 Task: Create a rule from the Agile list, Priority changed -> Complete task in the project AmberDrive if Priority Cleared then Complete Task
Action: Mouse moved to (1030, 170)
Screenshot: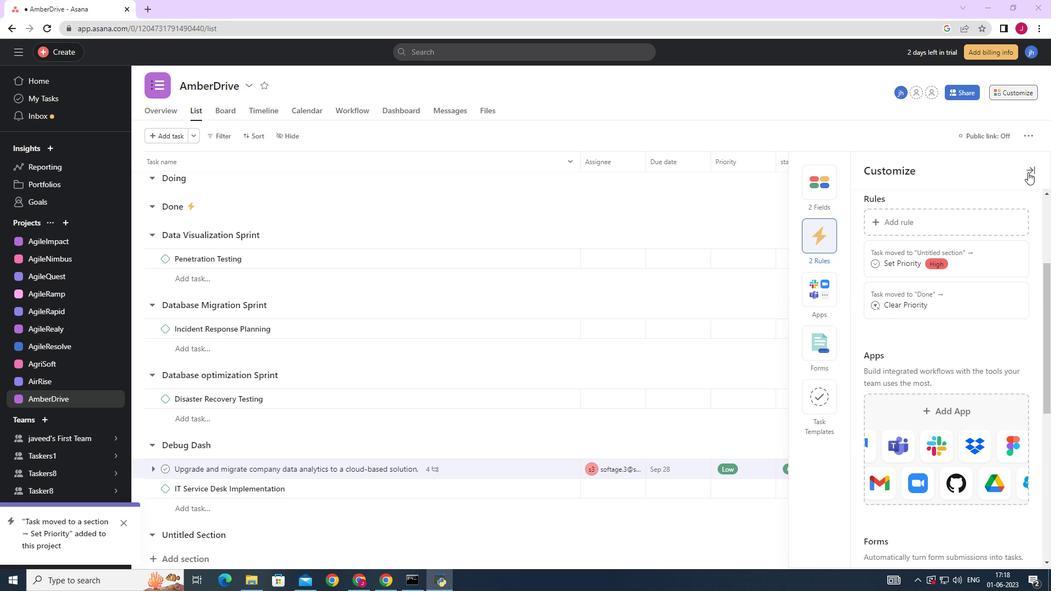 
Action: Mouse pressed left at (1030, 170)
Screenshot: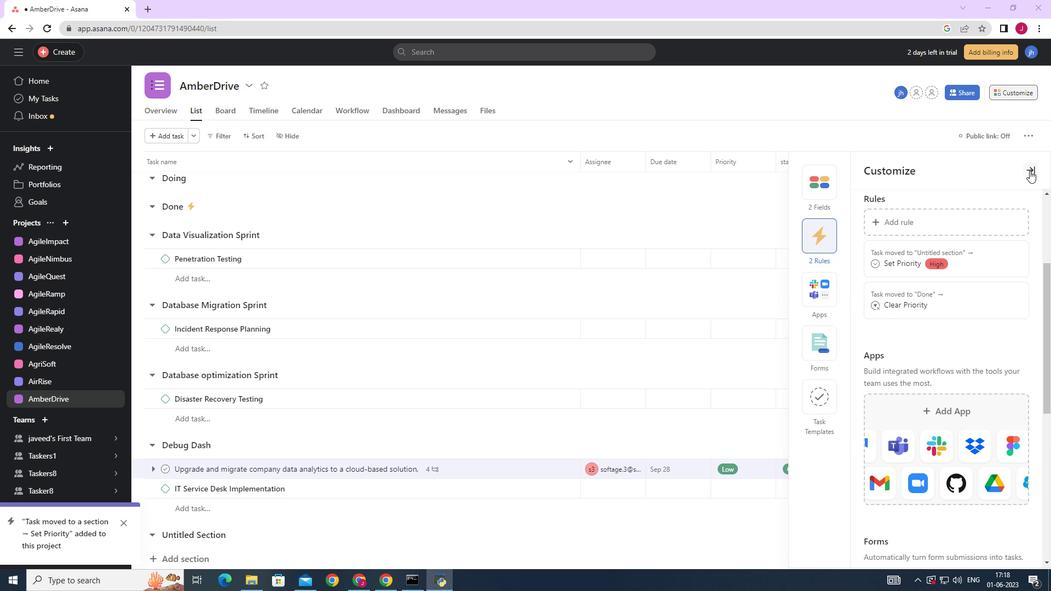 
Action: Mouse moved to (1015, 91)
Screenshot: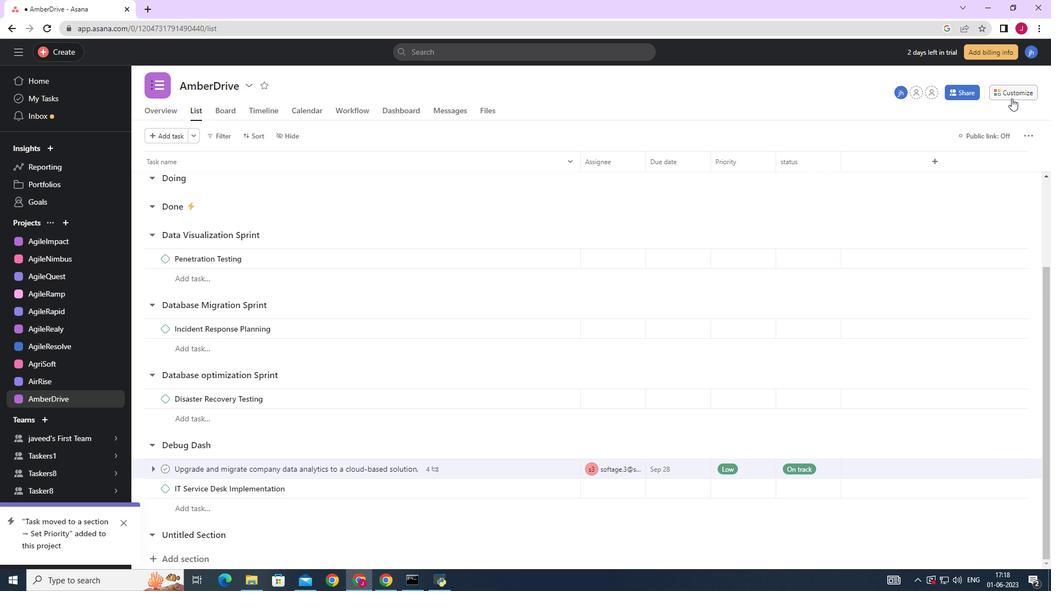 
Action: Mouse pressed left at (1015, 91)
Screenshot: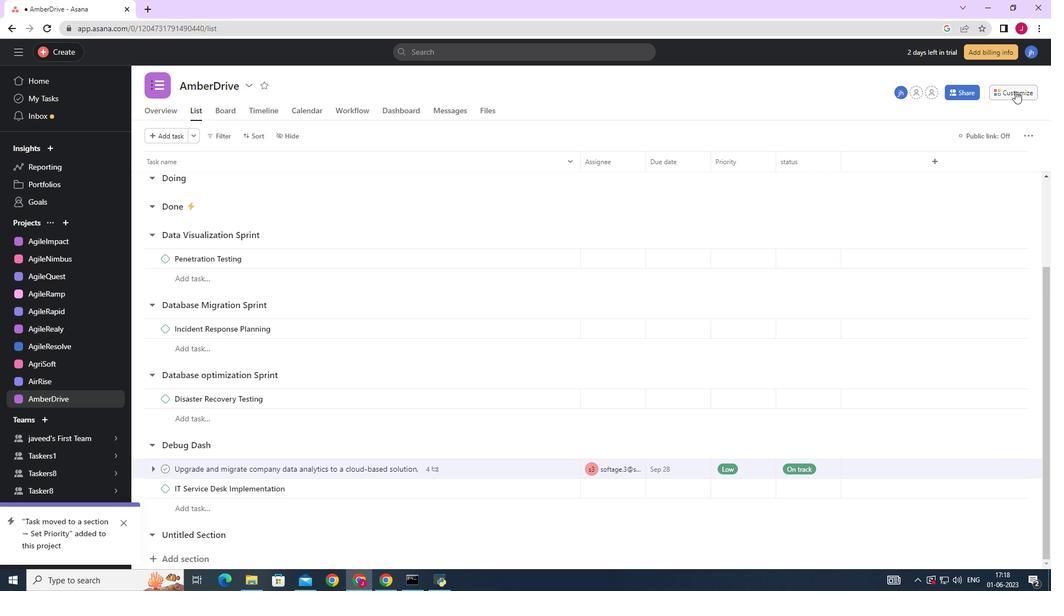 
Action: Mouse moved to (830, 245)
Screenshot: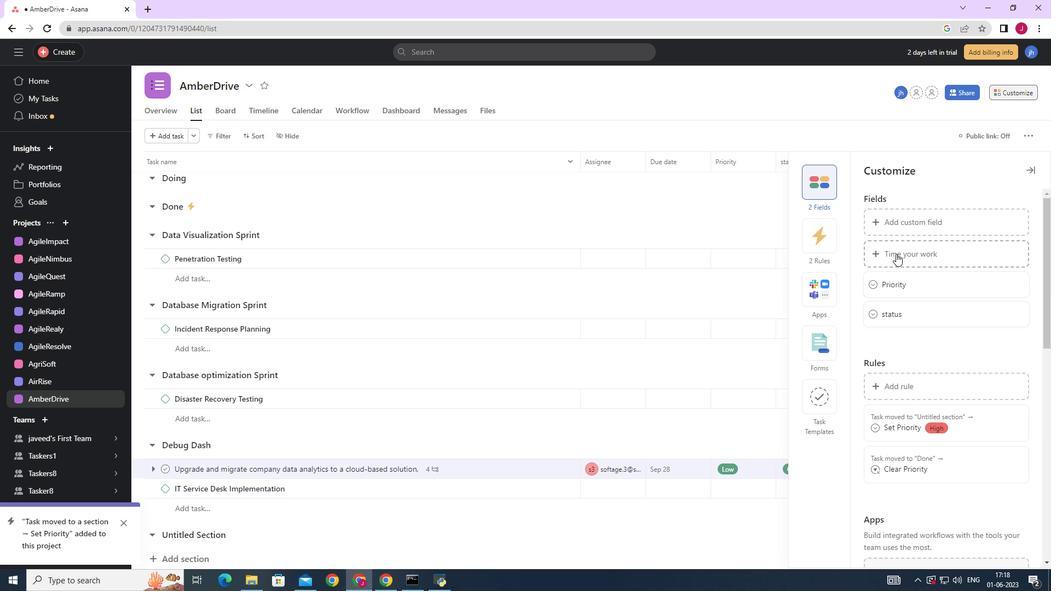 
Action: Mouse pressed left at (830, 245)
Screenshot: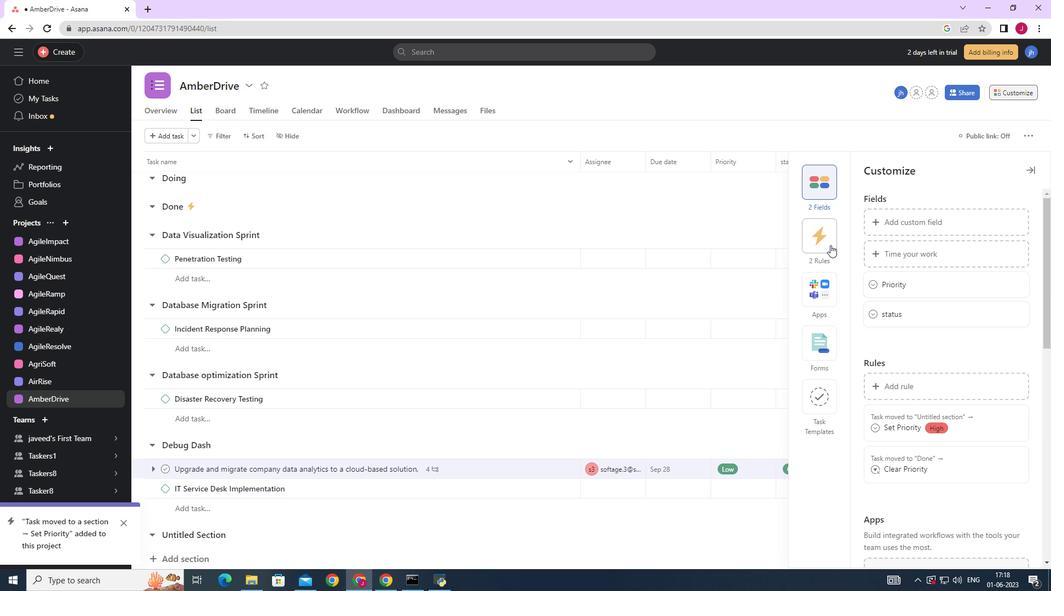 
Action: Mouse moved to (920, 220)
Screenshot: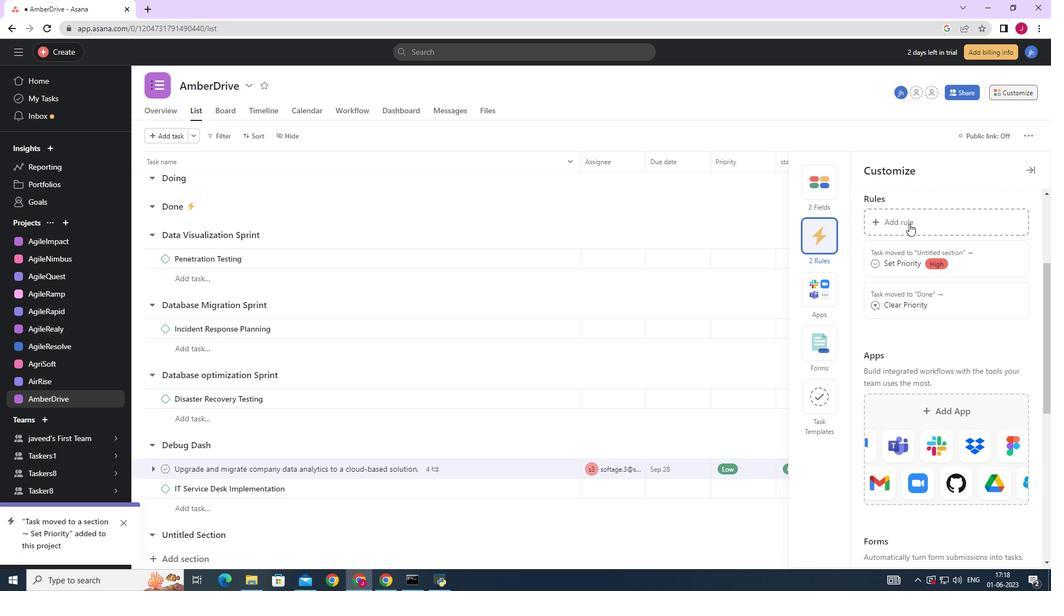 
Action: Mouse pressed left at (920, 220)
Screenshot: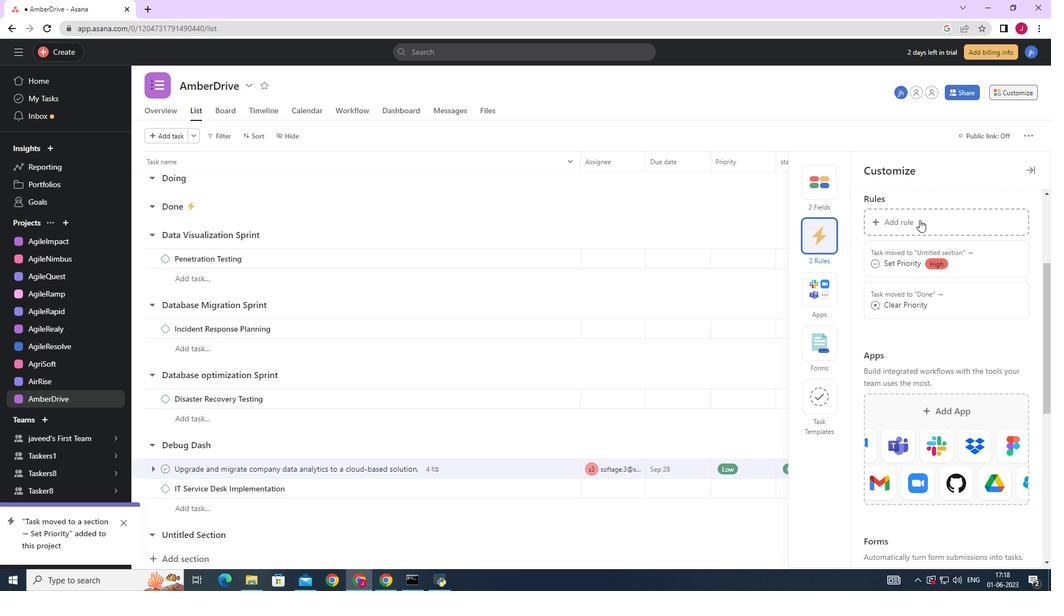 
Action: Mouse moved to (226, 162)
Screenshot: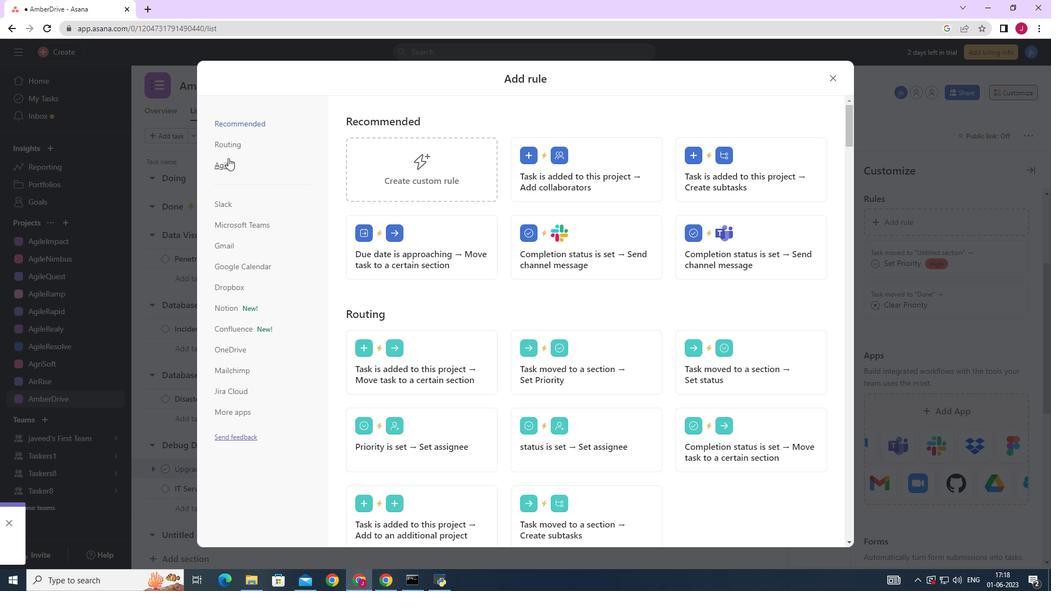 
Action: Mouse pressed left at (226, 162)
Screenshot: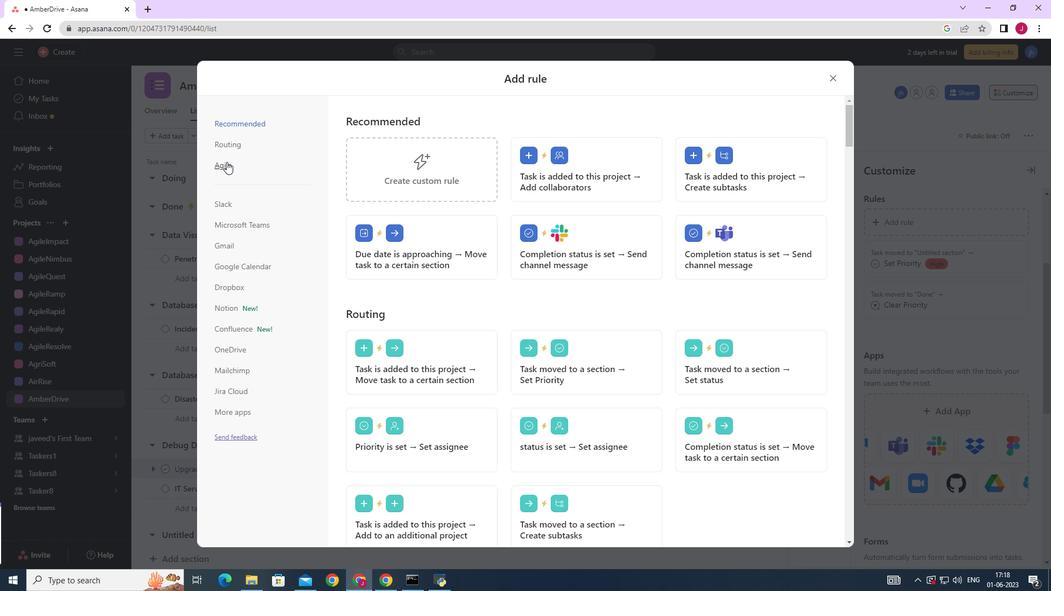 
Action: Mouse moved to (434, 167)
Screenshot: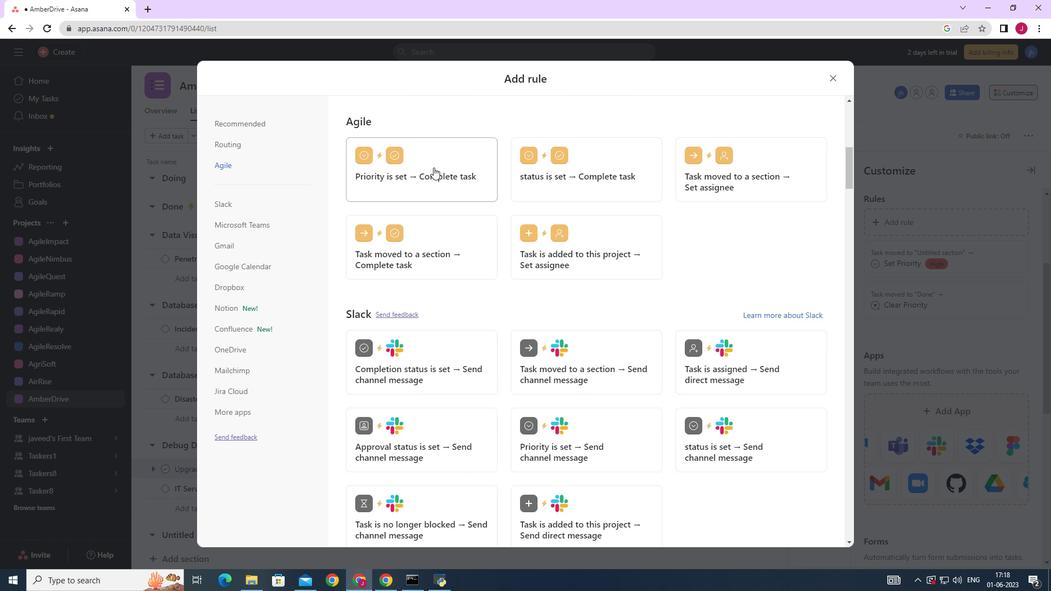 
Action: Mouse pressed left at (434, 167)
Screenshot: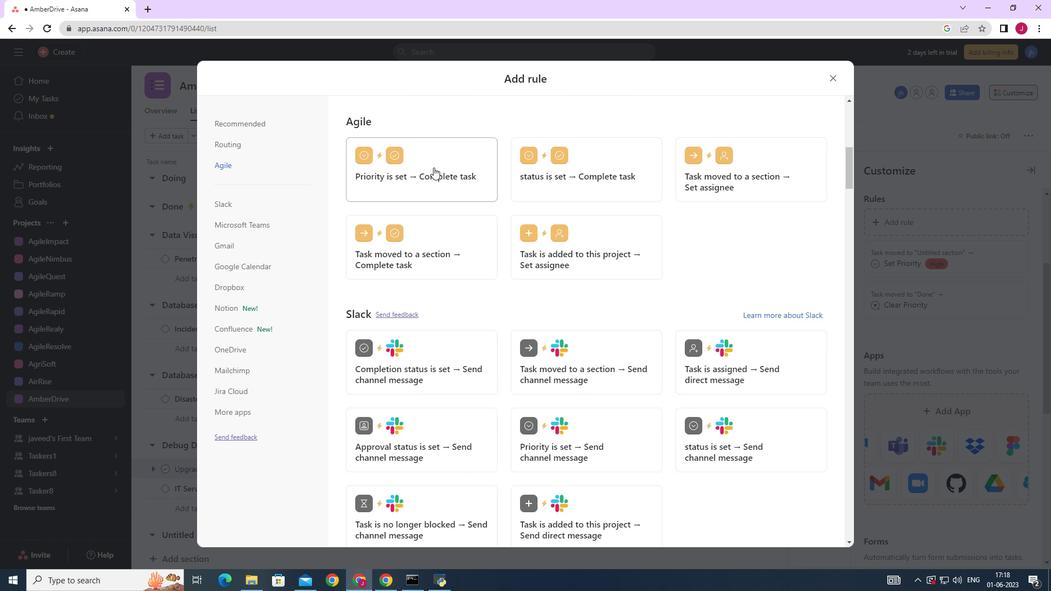 
Action: Mouse moved to (409, 363)
Screenshot: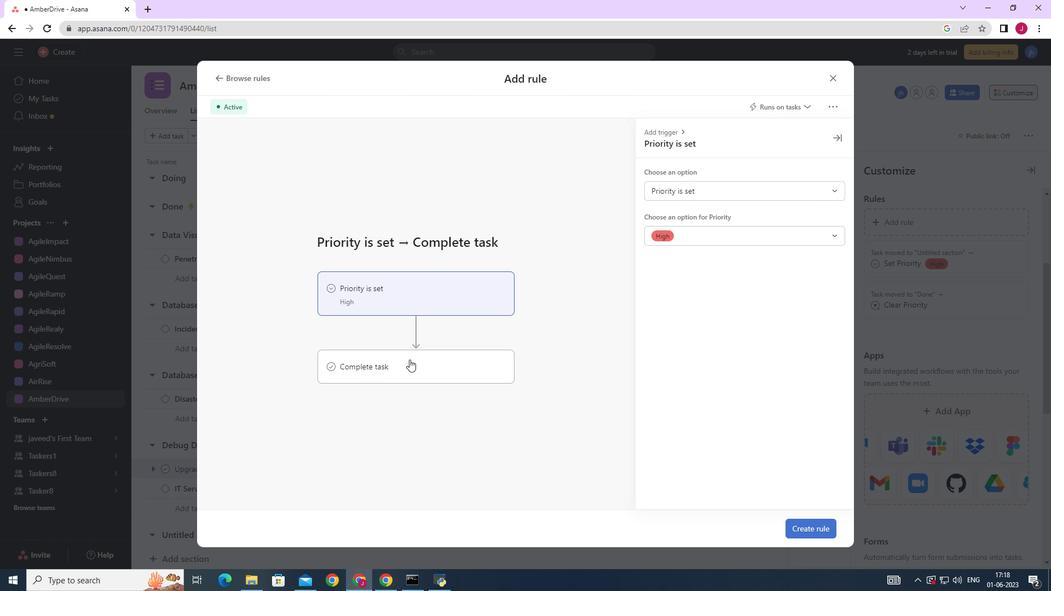 
Action: Mouse pressed left at (409, 363)
Screenshot: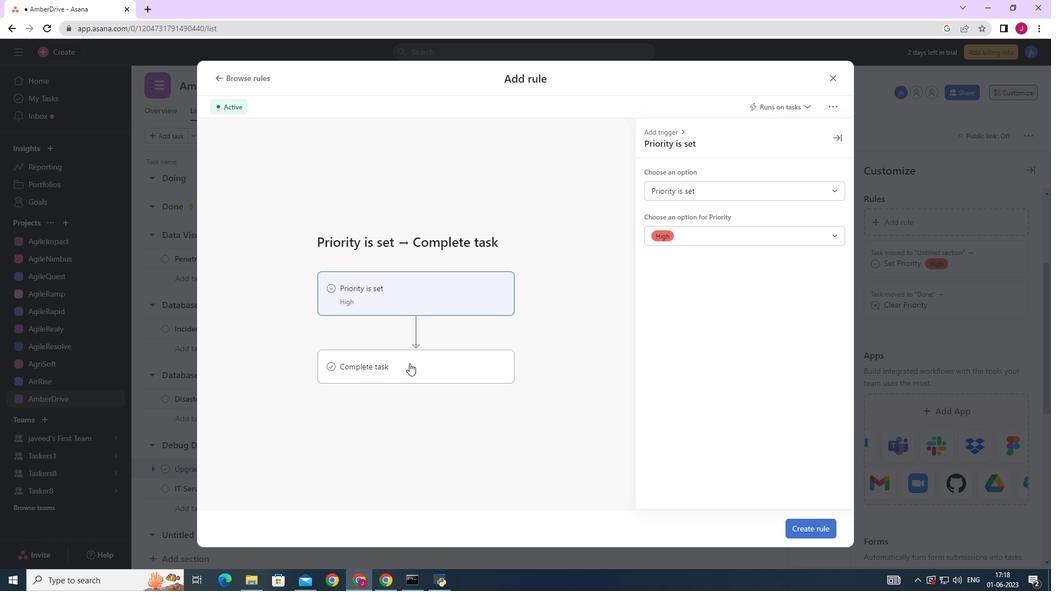 
Action: Mouse moved to (672, 189)
Screenshot: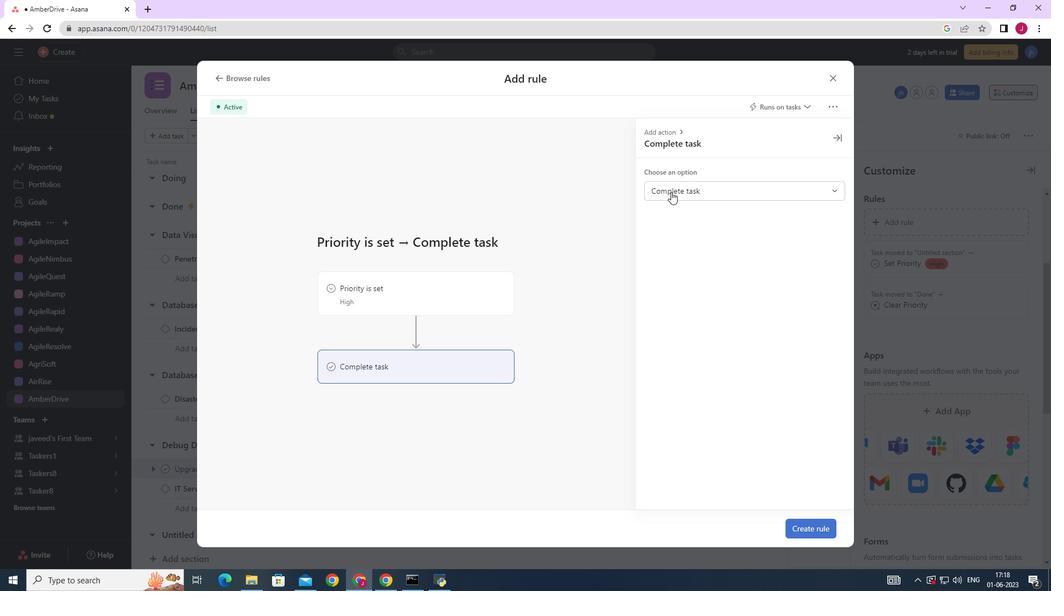 
Action: Mouse pressed left at (672, 189)
Screenshot: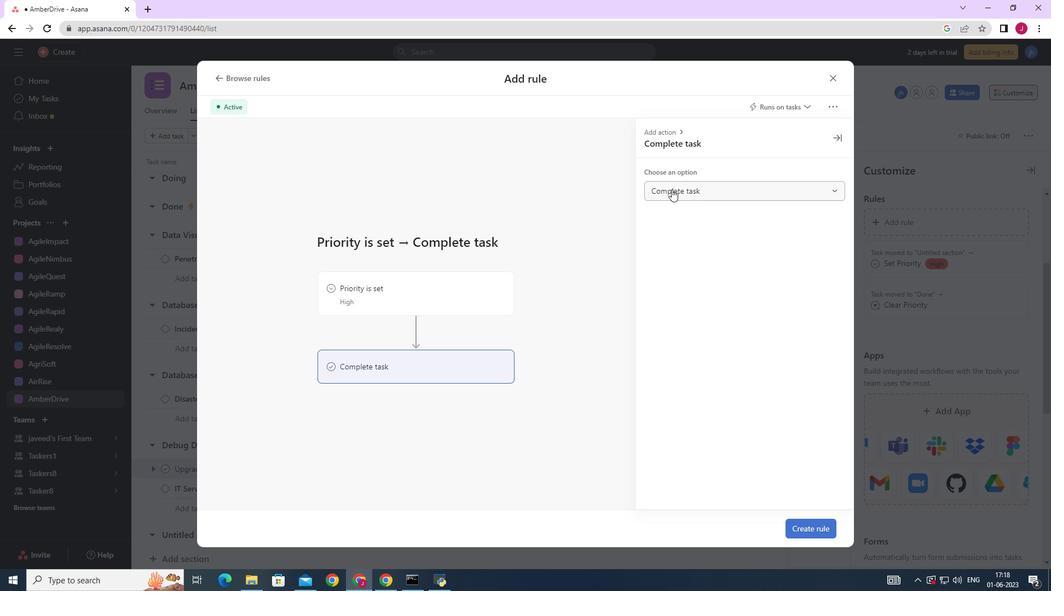 
Action: Mouse moved to (405, 310)
Screenshot: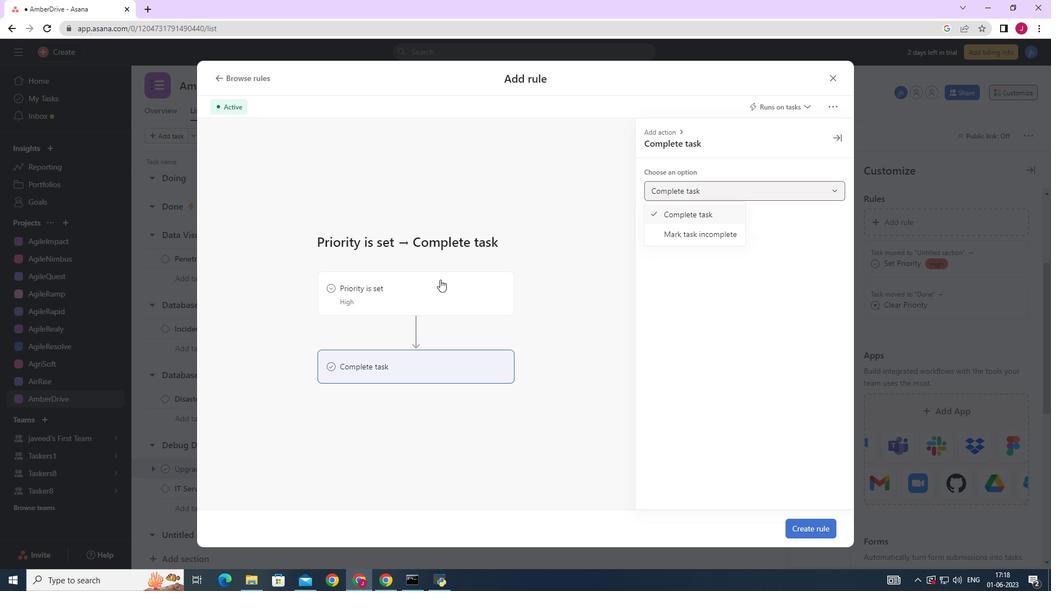 
Action: Mouse pressed left at (405, 310)
Screenshot: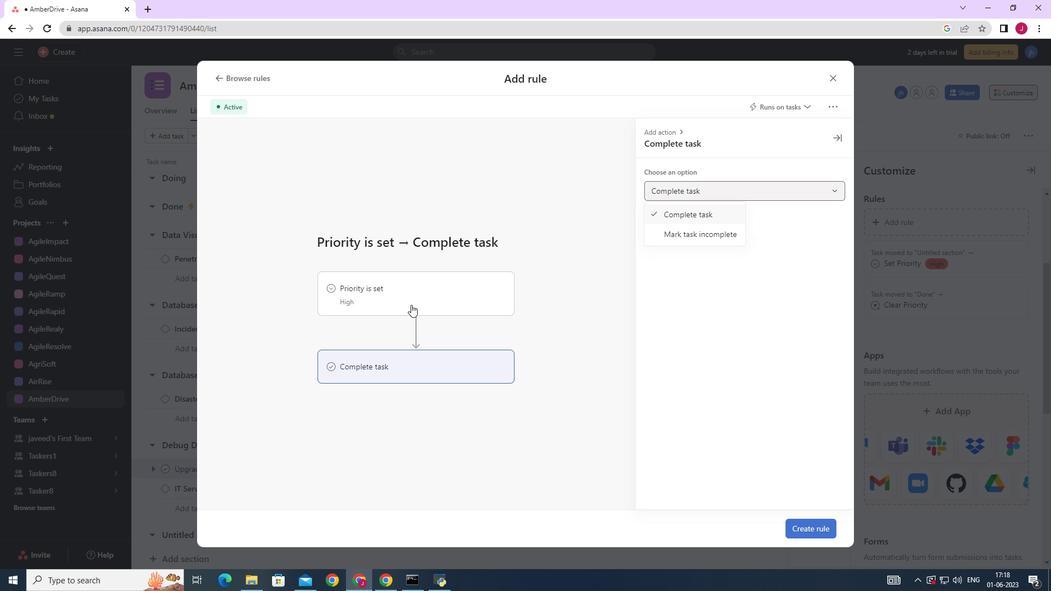 
Action: Mouse moved to (697, 190)
Screenshot: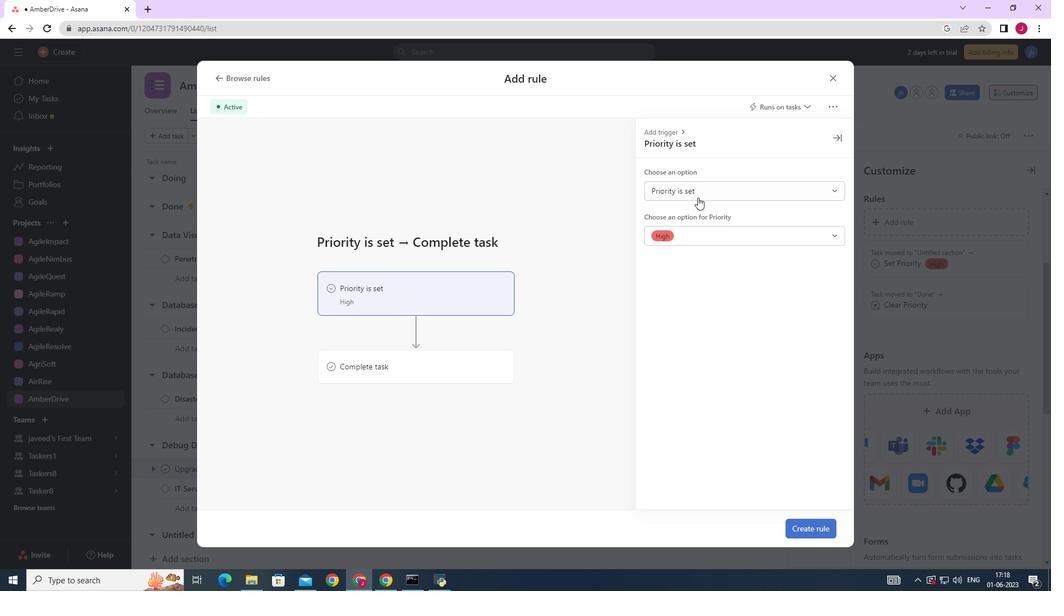 
Action: Mouse pressed left at (697, 190)
Screenshot: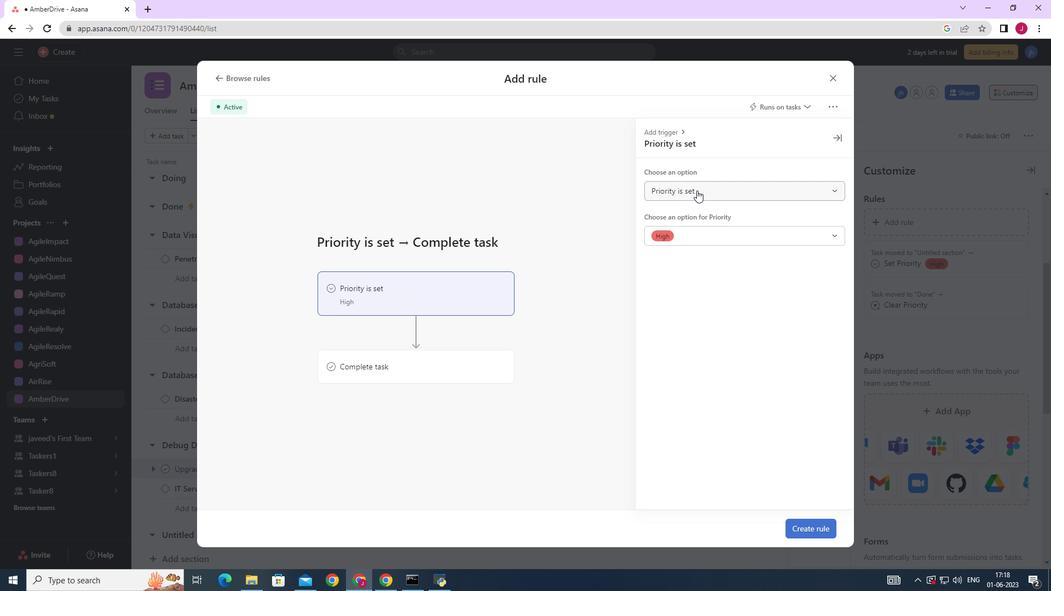 
Action: Mouse moved to (681, 238)
Screenshot: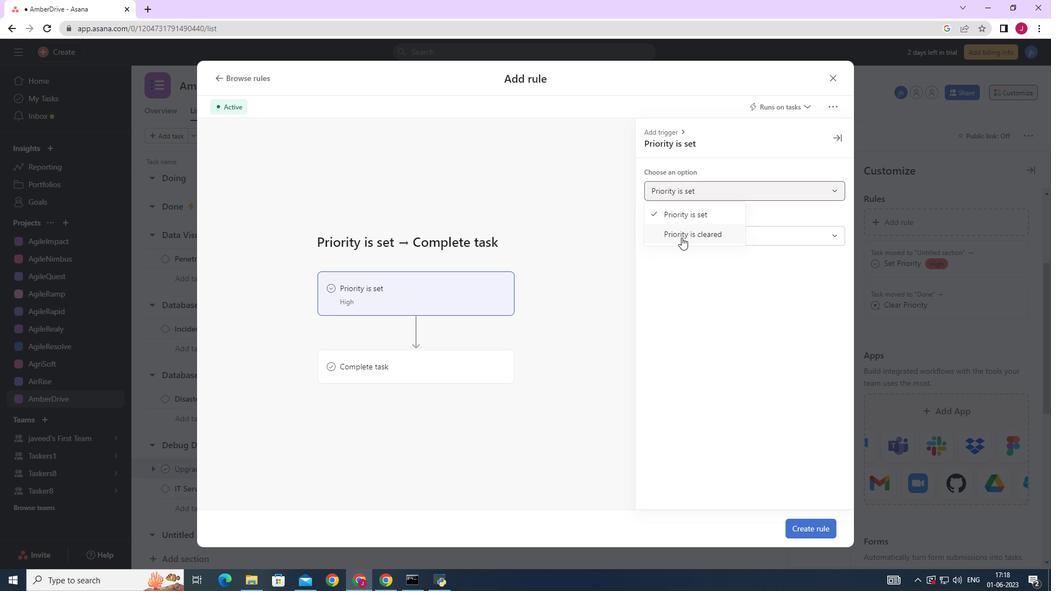 
Action: Mouse pressed left at (681, 238)
Screenshot: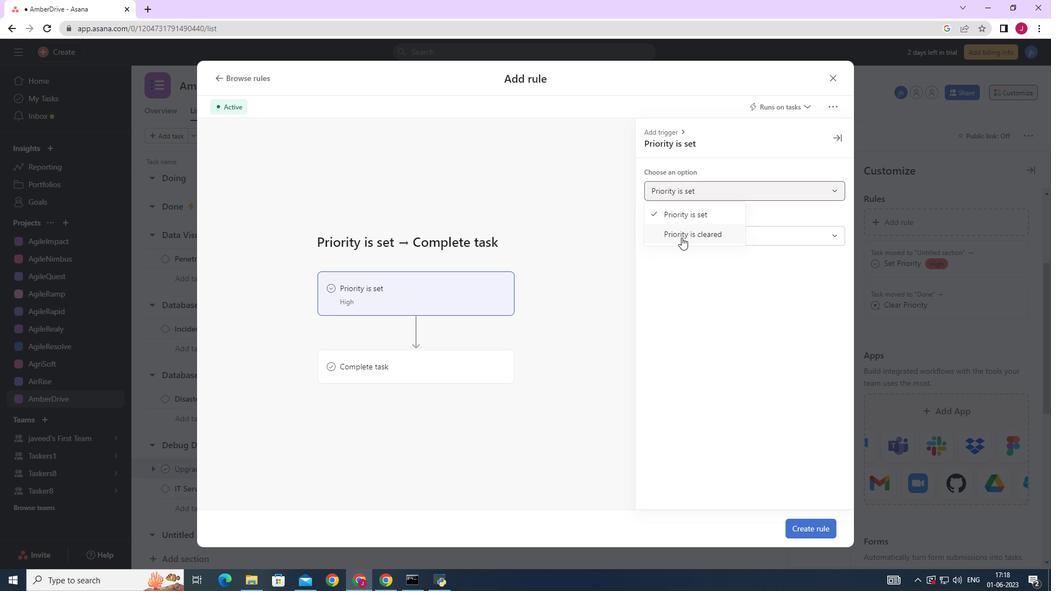 
Action: Mouse moved to (433, 364)
Screenshot: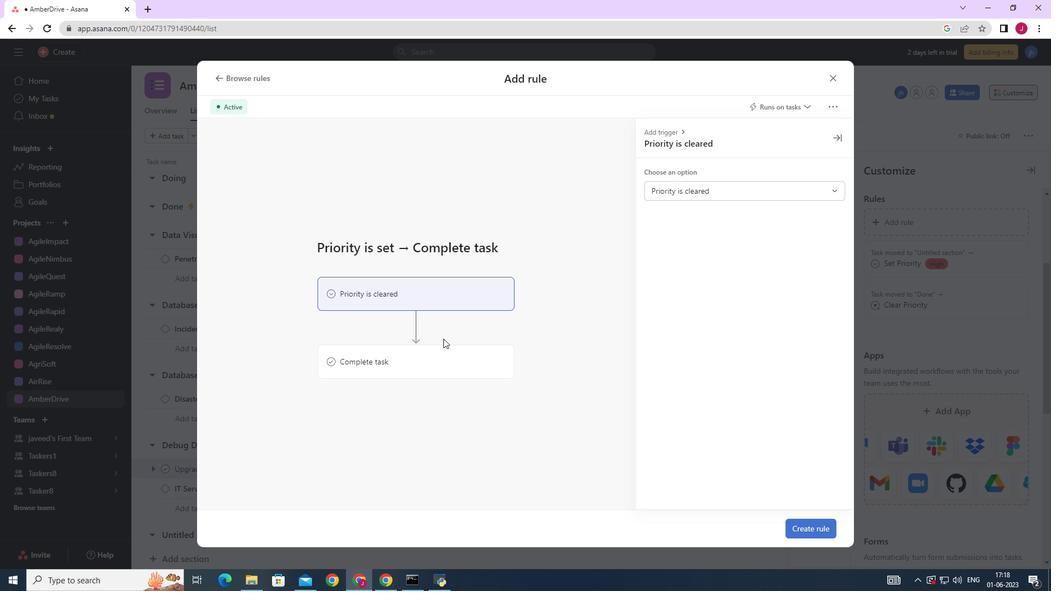 
Action: Mouse pressed left at (433, 364)
Screenshot: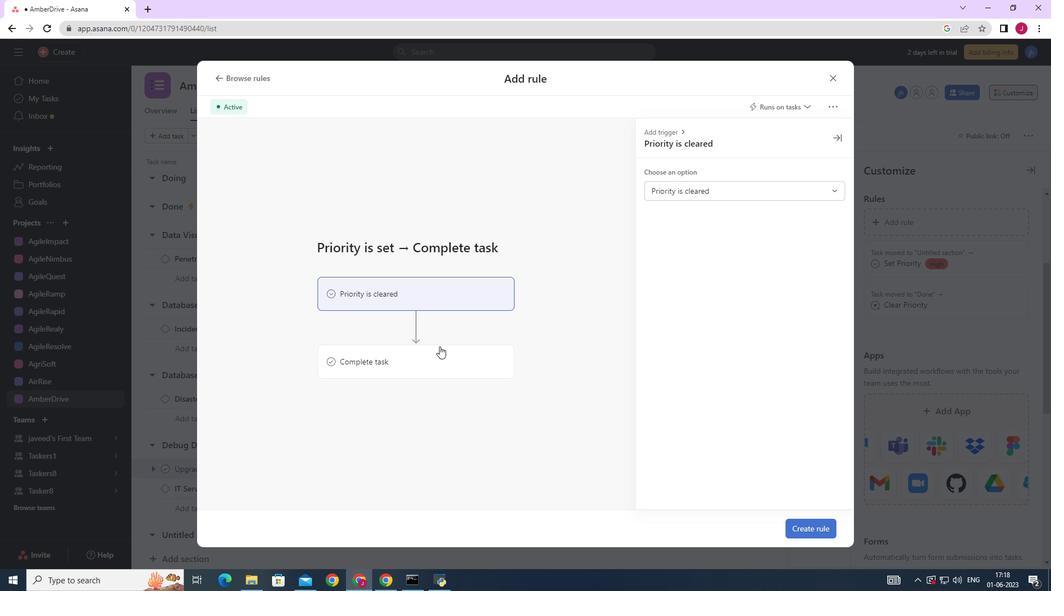 
Action: Mouse moved to (804, 526)
Screenshot: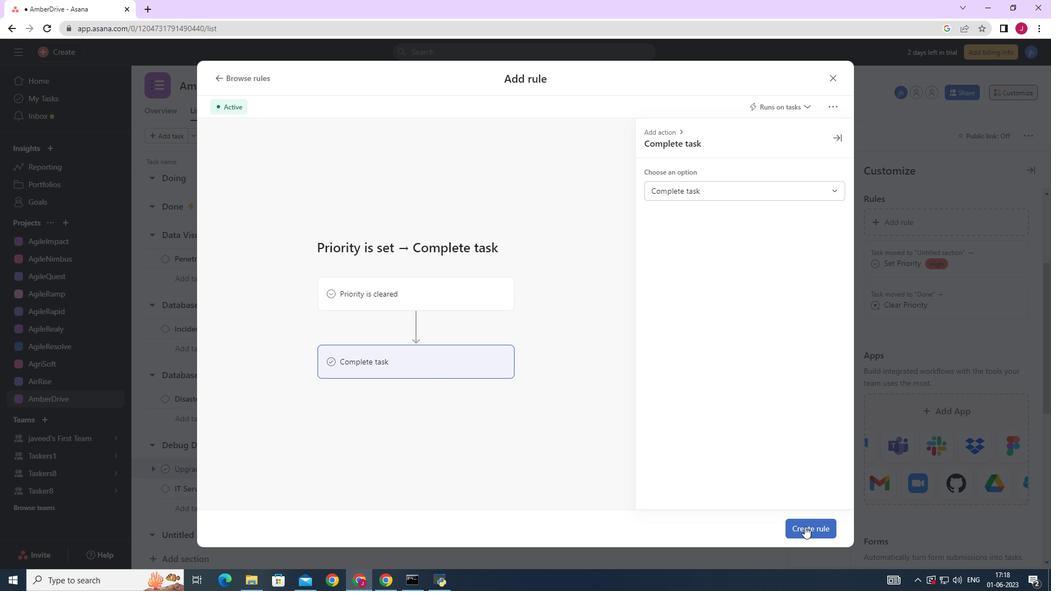 
Action: Mouse pressed left at (804, 526)
Screenshot: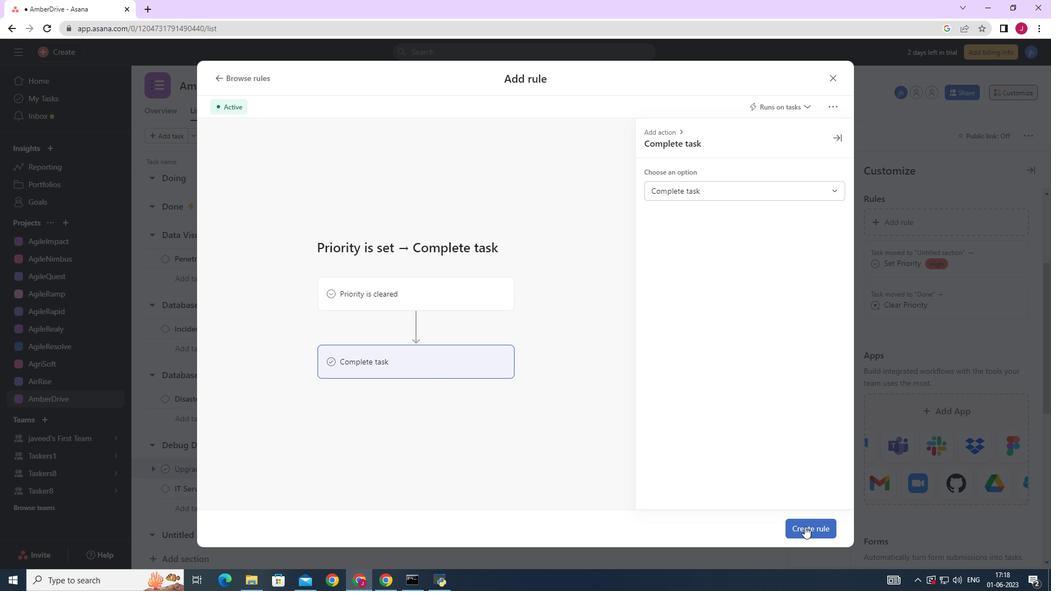 
Action: Mouse moved to (718, 400)
Screenshot: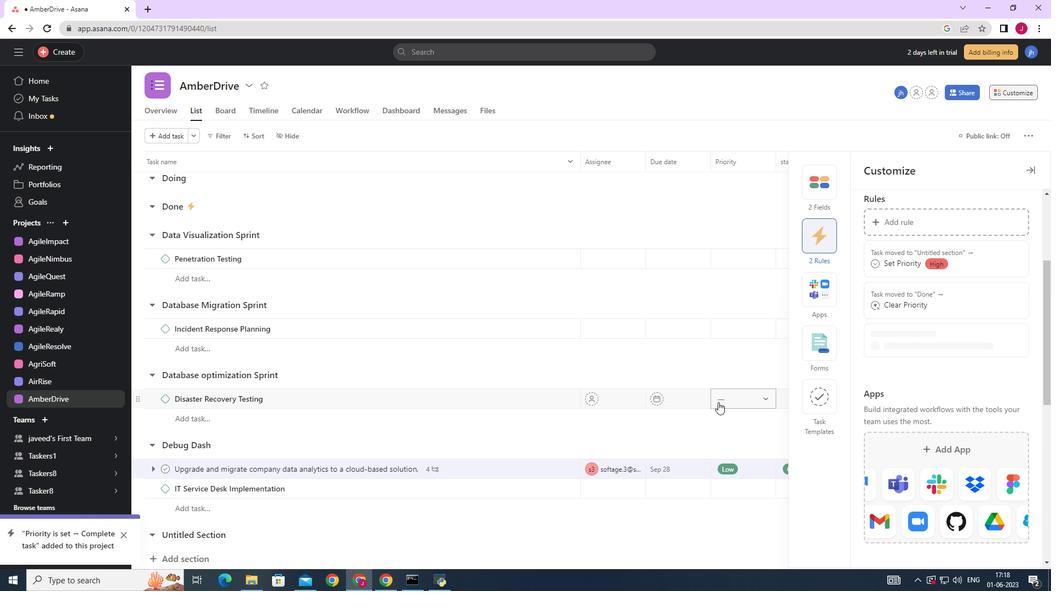 
